 Task: Create a due date automation trigger when advanced on, on the monday before a card is due add checklist with checklist "Resume" incomplete at 11:00 AM.
Action: Mouse moved to (1154, 89)
Screenshot: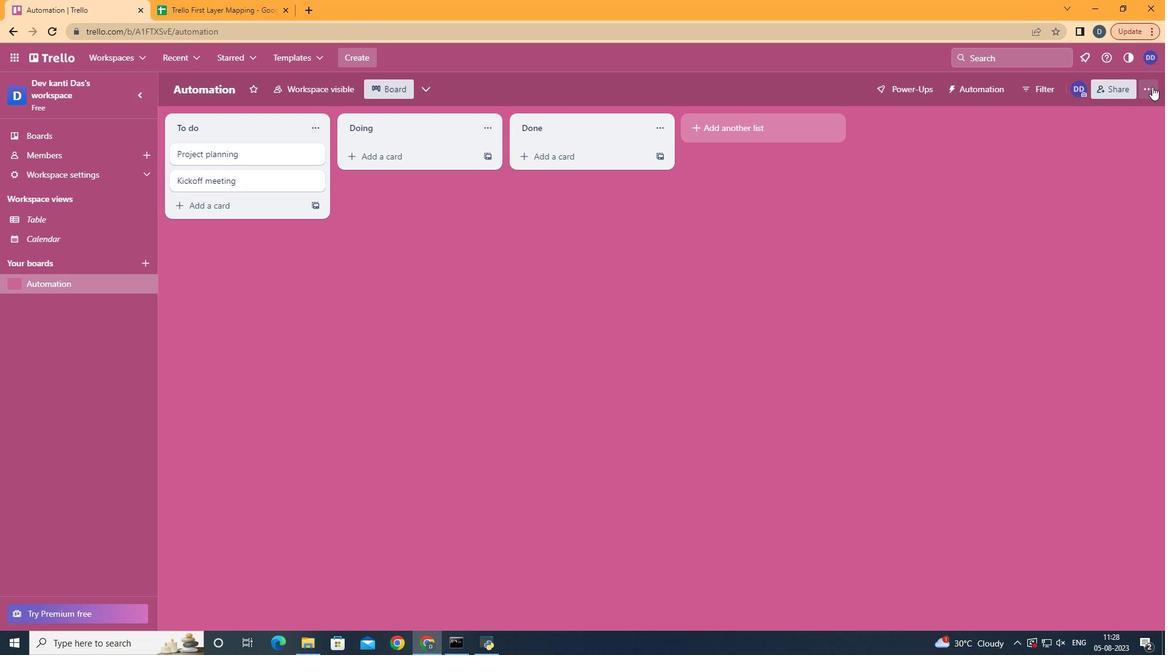
Action: Mouse pressed left at (1154, 89)
Screenshot: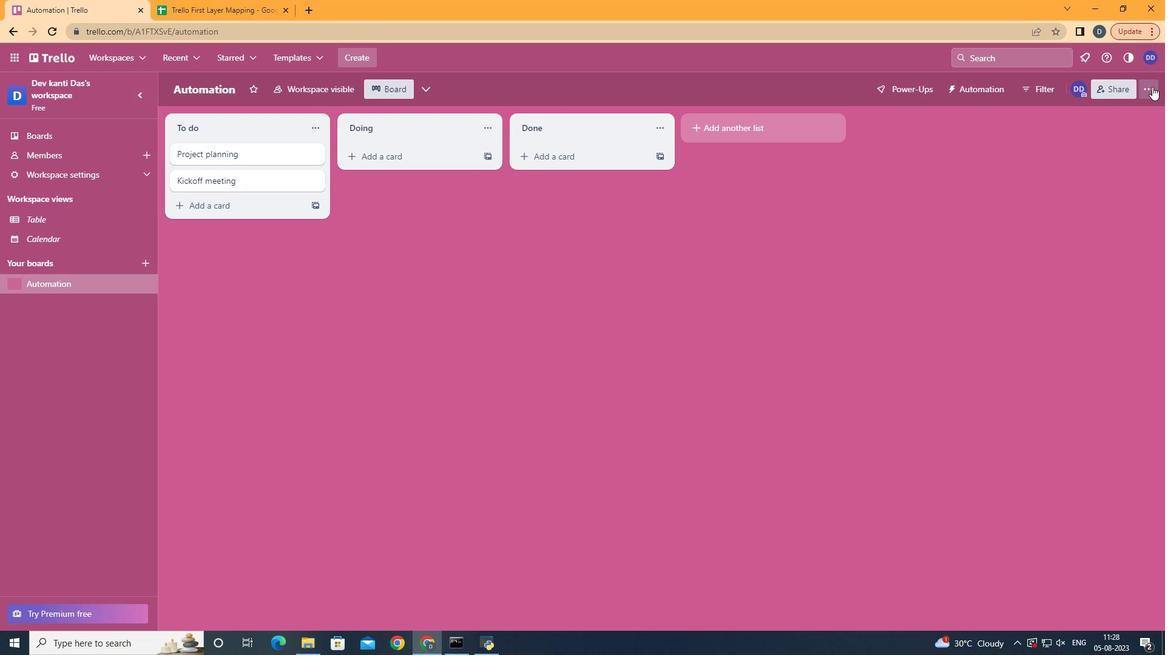 
Action: Mouse moved to (1059, 259)
Screenshot: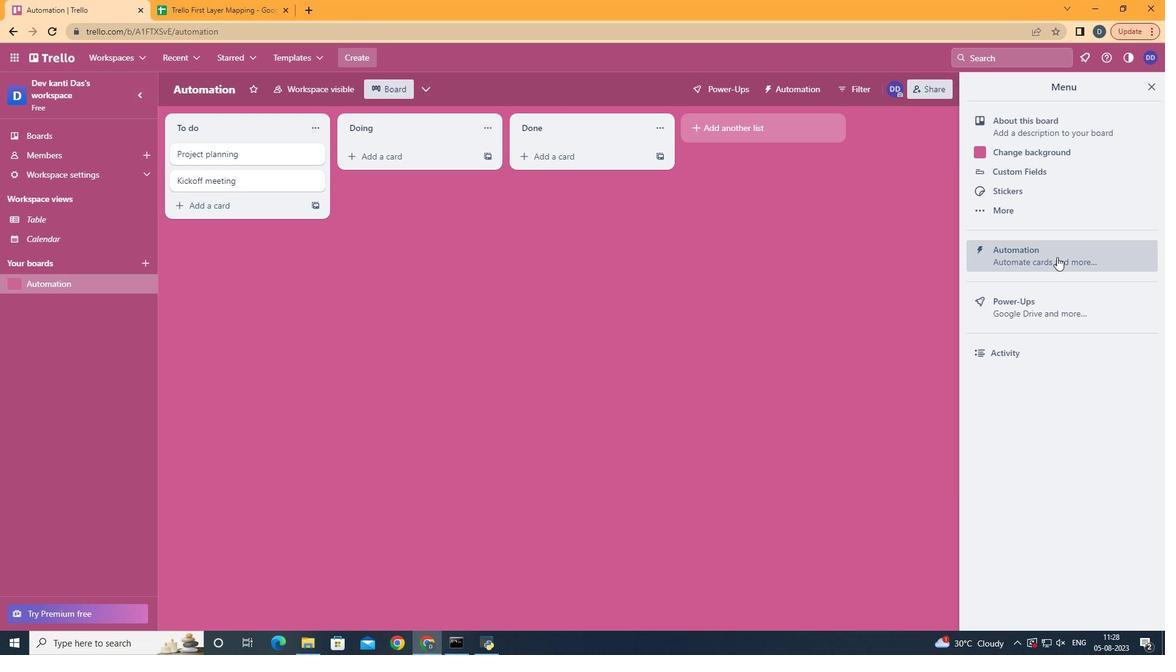 
Action: Mouse pressed left at (1059, 259)
Screenshot: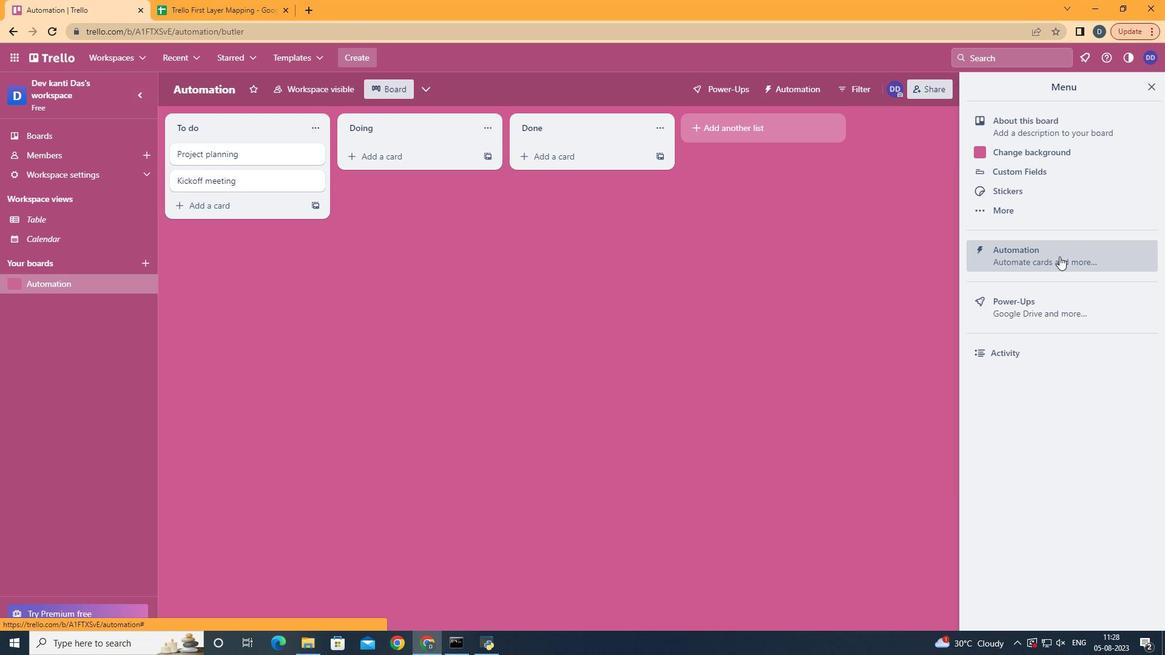 
Action: Mouse moved to (244, 250)
Screenshot: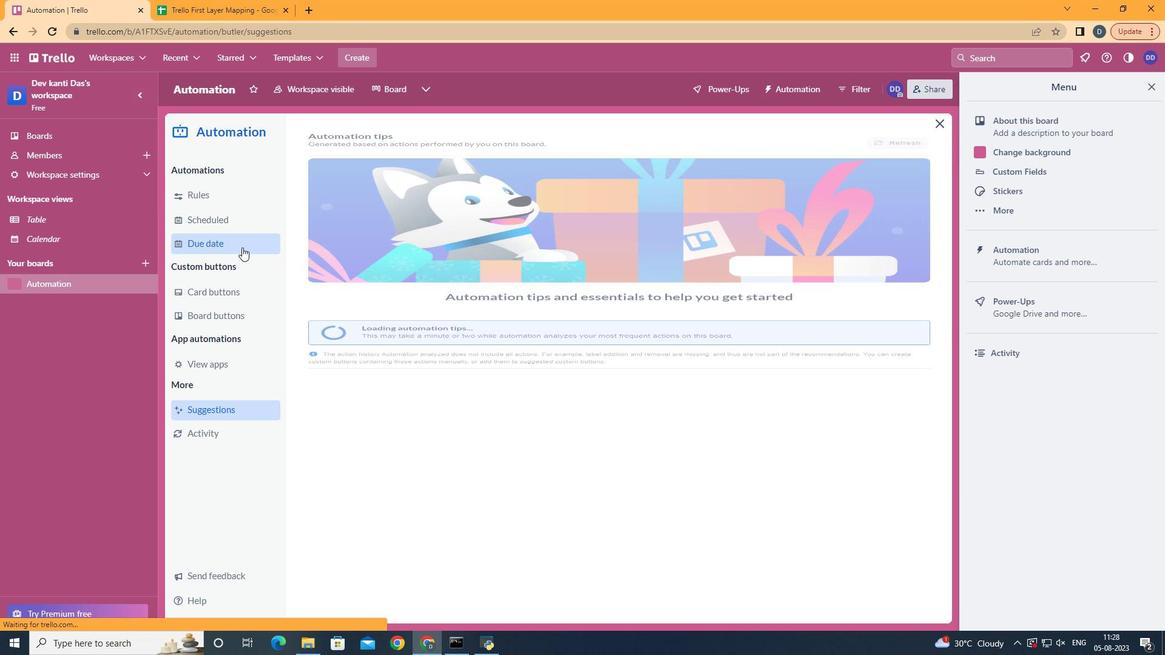 
Action: Mouse pressed left at (244, 250)
Screenshot: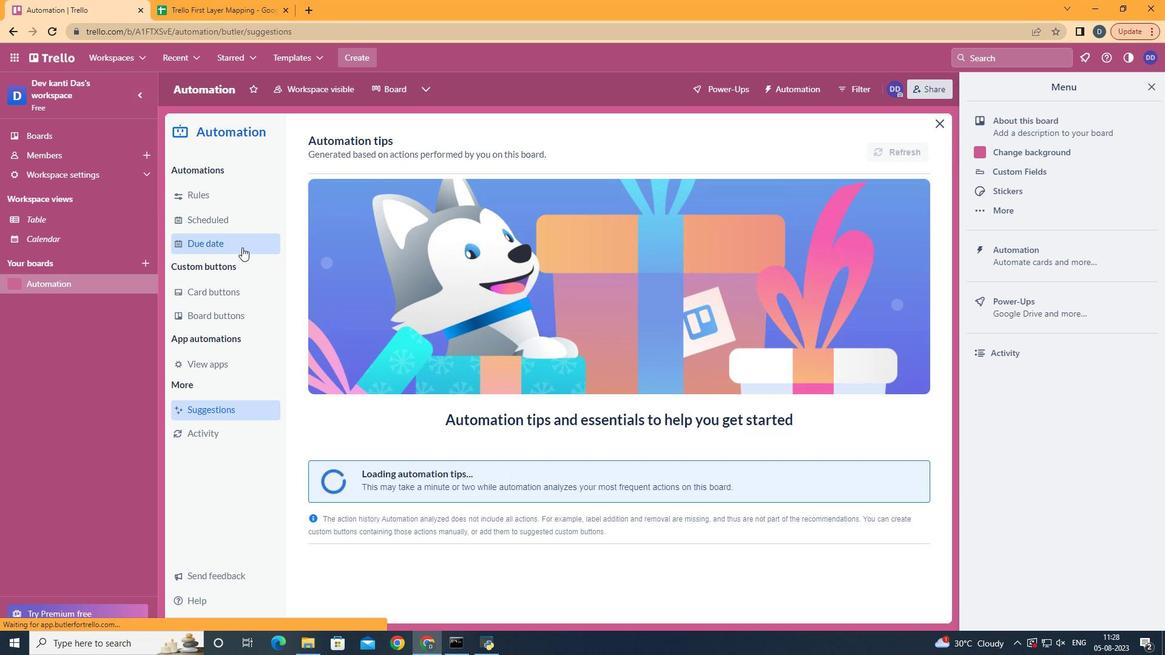 
Action: Mouse moved to (847, 150)
Screenshot: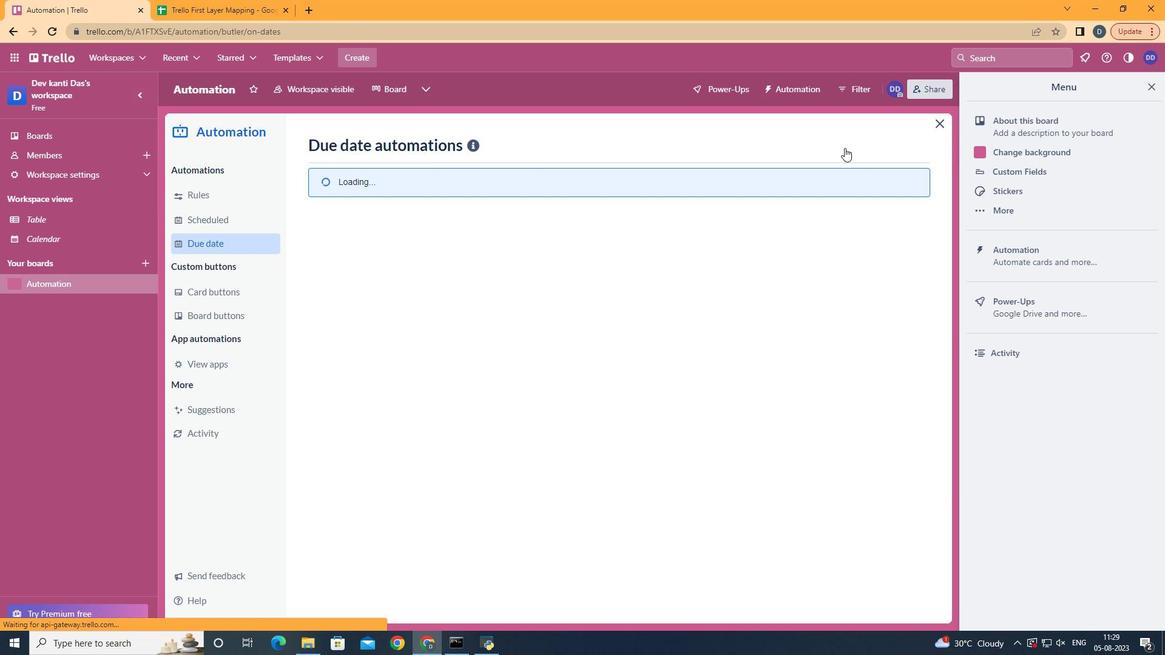 
Action: Mouse pressed left at (847, 150)
Screenshot: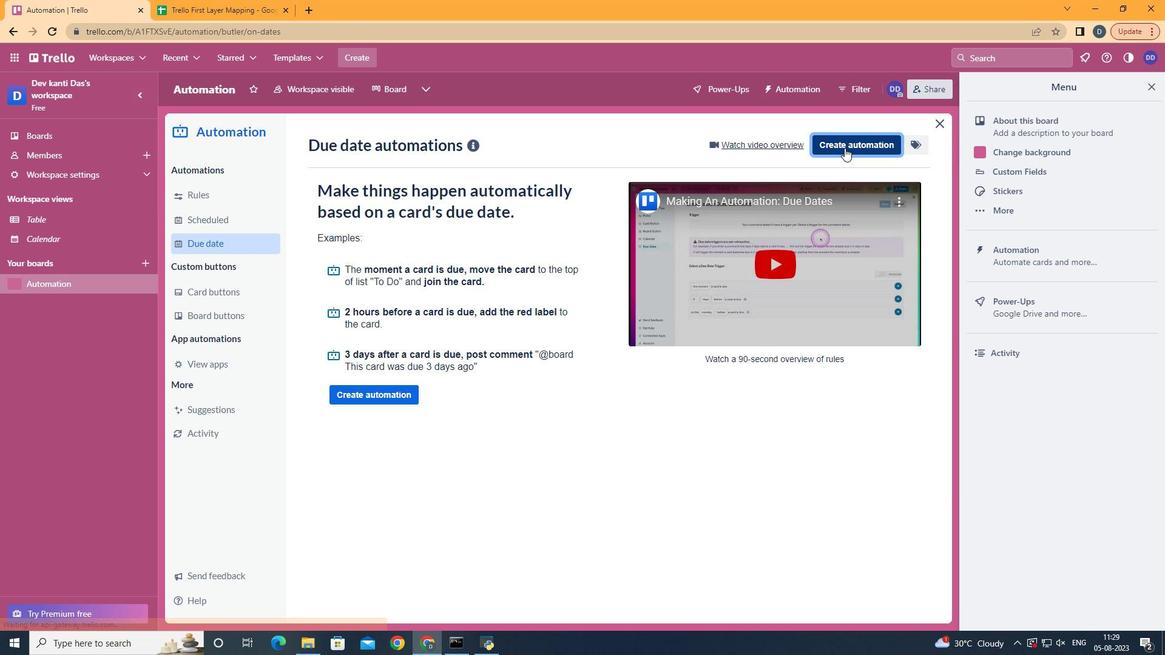 
Action: Mouse moved to (665, 262)
Screenshot: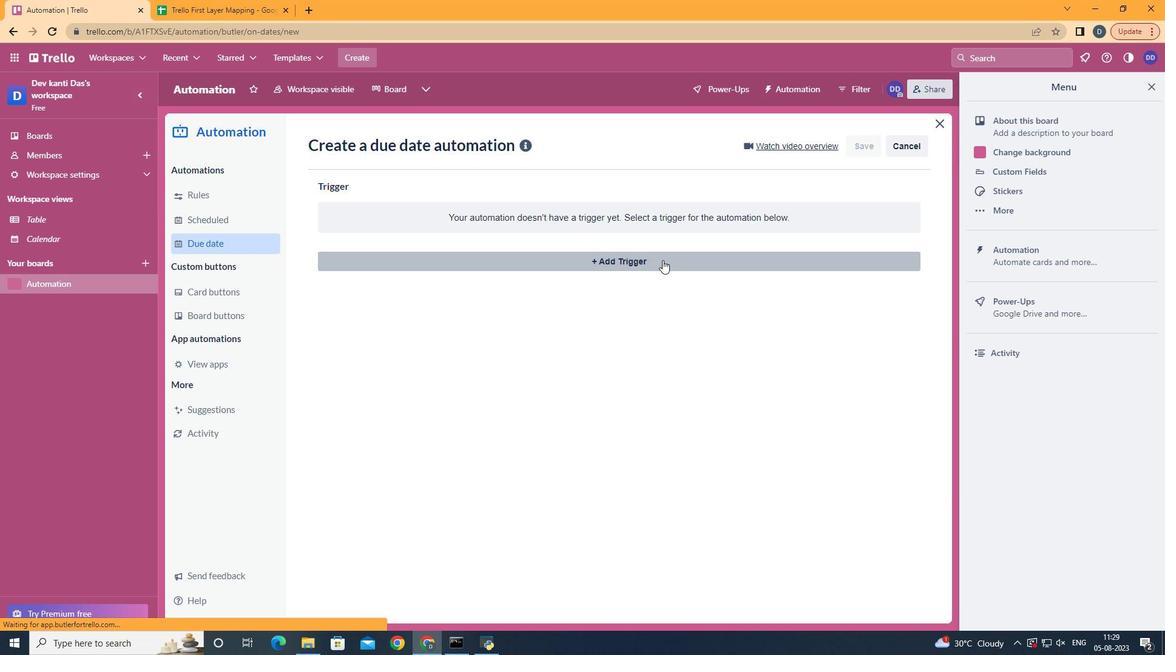 
Action: Mouse pressed left at (665, 262)
Screenshot: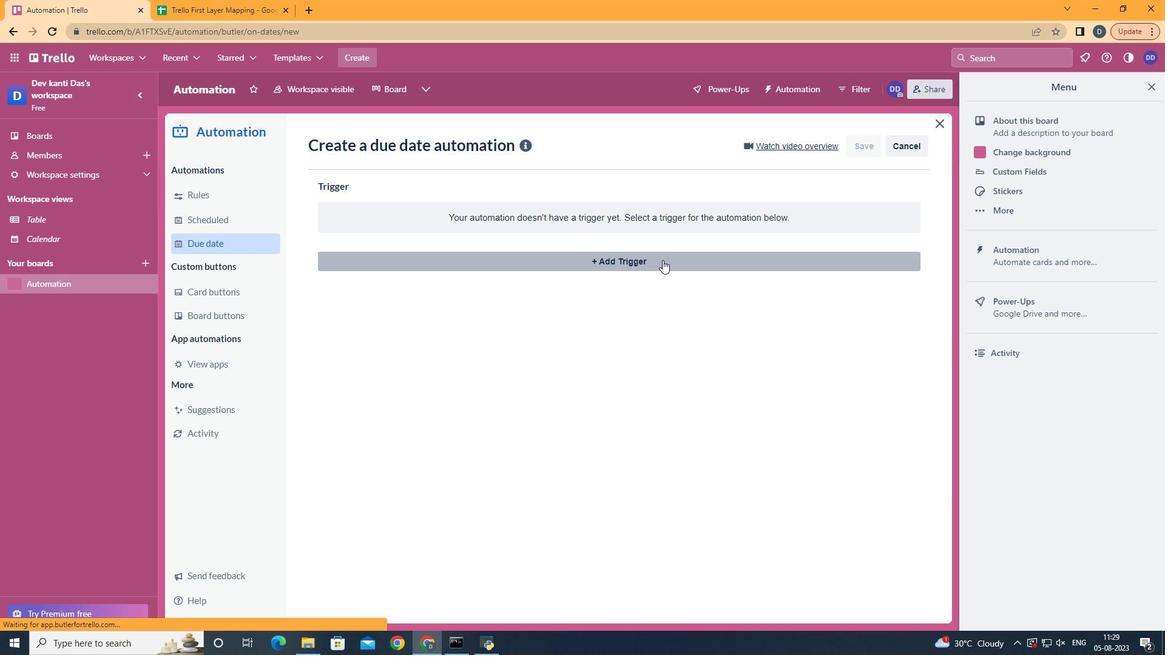 
Action: Mouse moved to (394, 327)
Screenshot: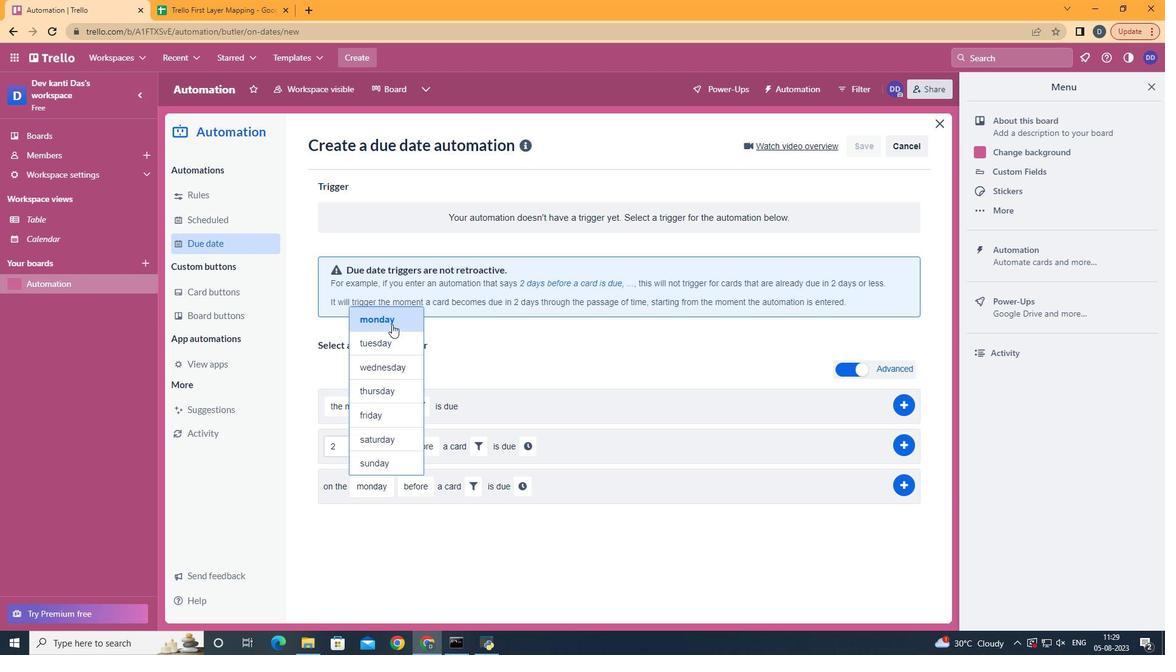 
Action: Mouse pressed left at (394, 327)
Screenshot: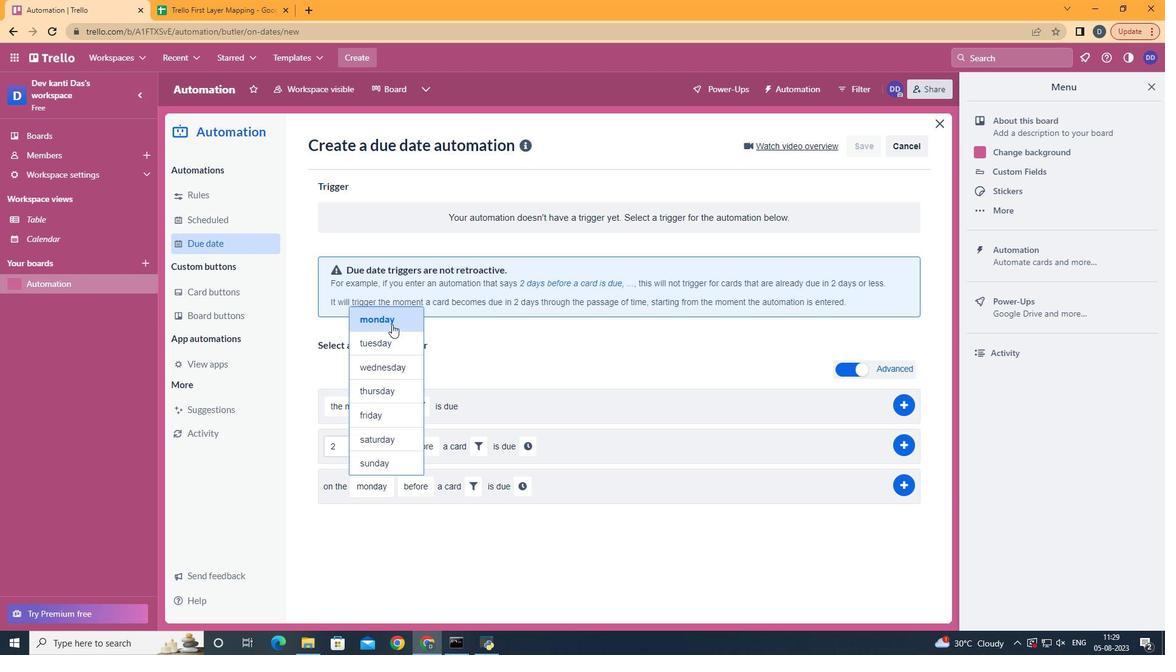 
Action: Mouse moved to (427, 504)
Screenshot: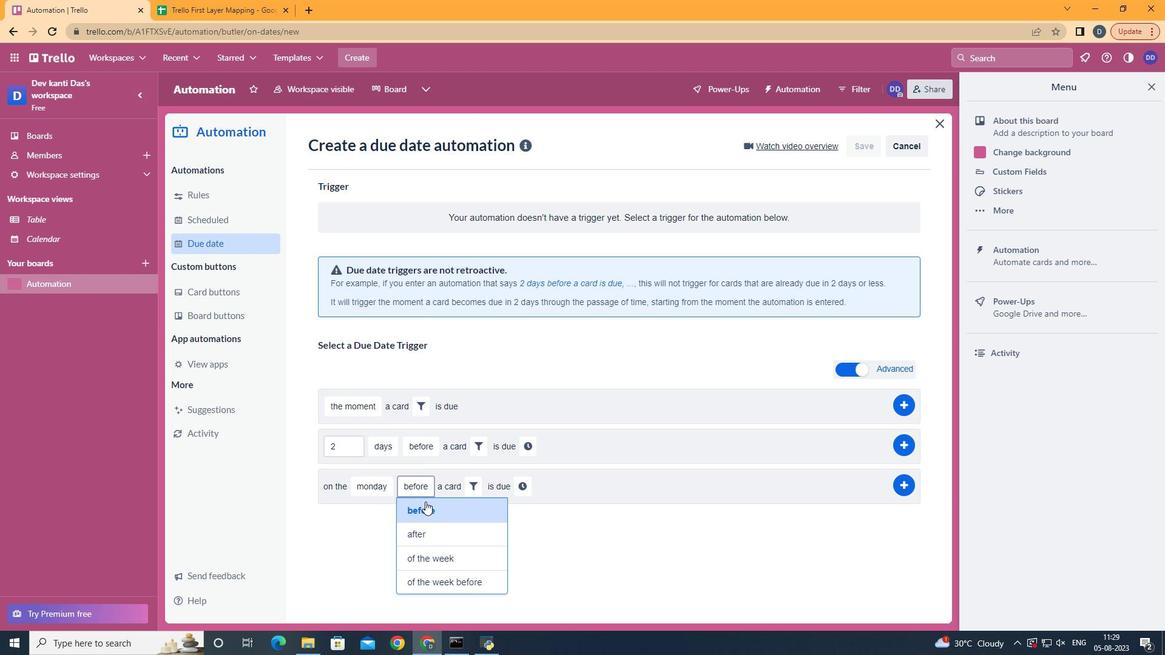 
Action: Mouse pressed left at (427, 504)
Screenshot: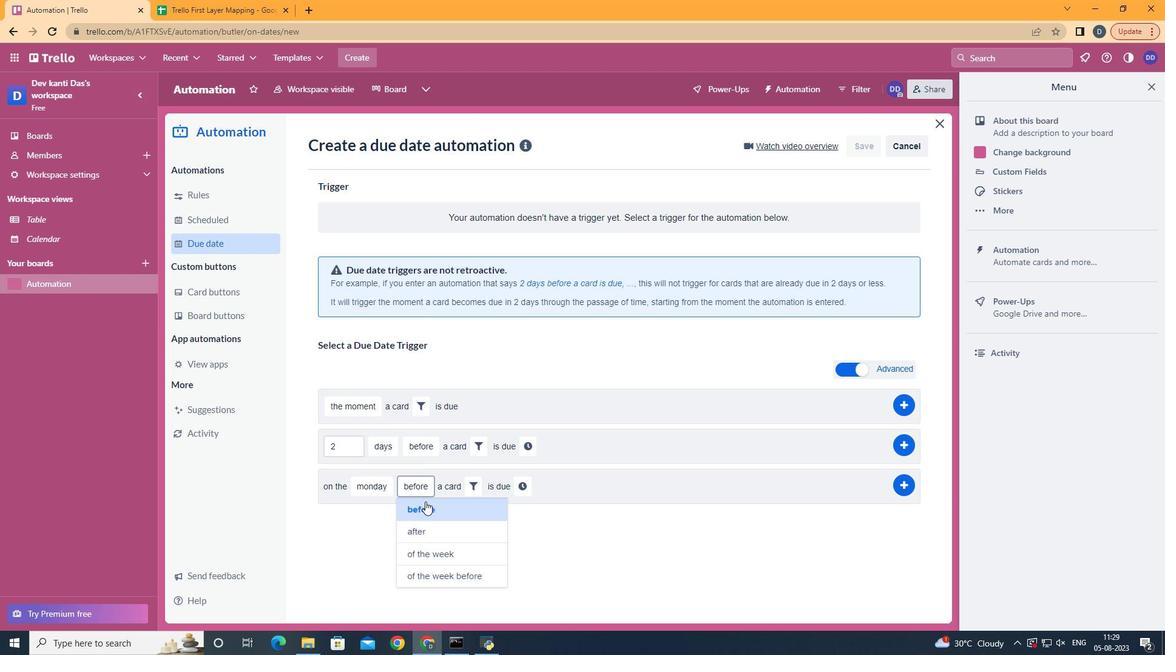 
Action: Mouse moved to (484, 489)
Screenshot: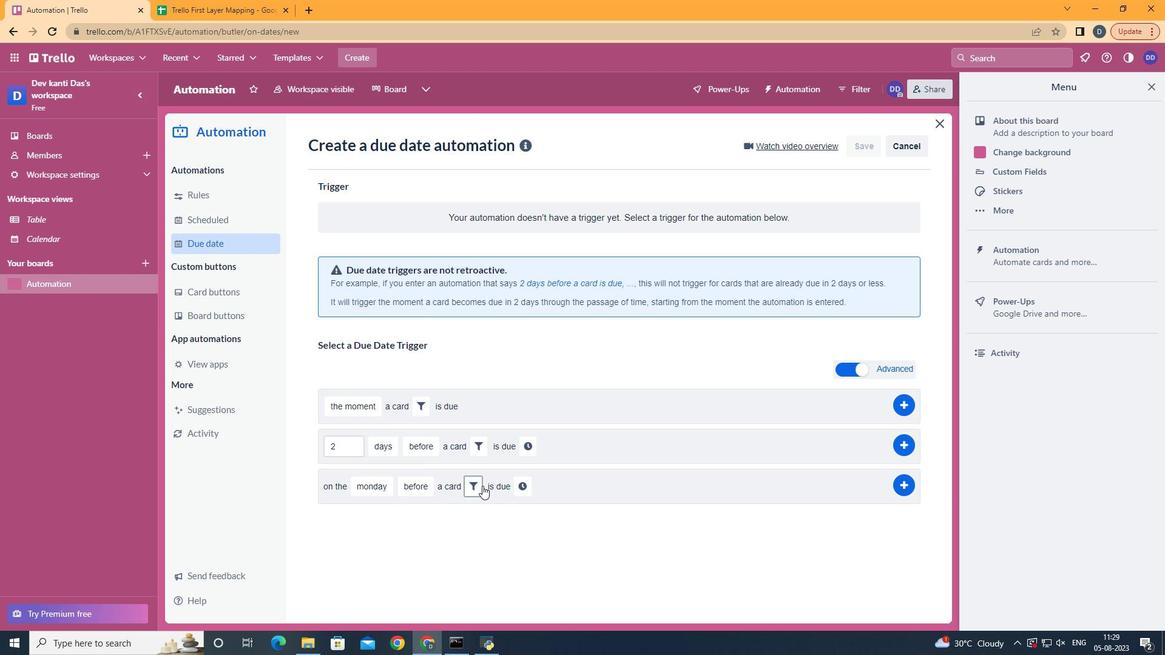
Action: Mouse pressed left at (484, 489)
Screenshot: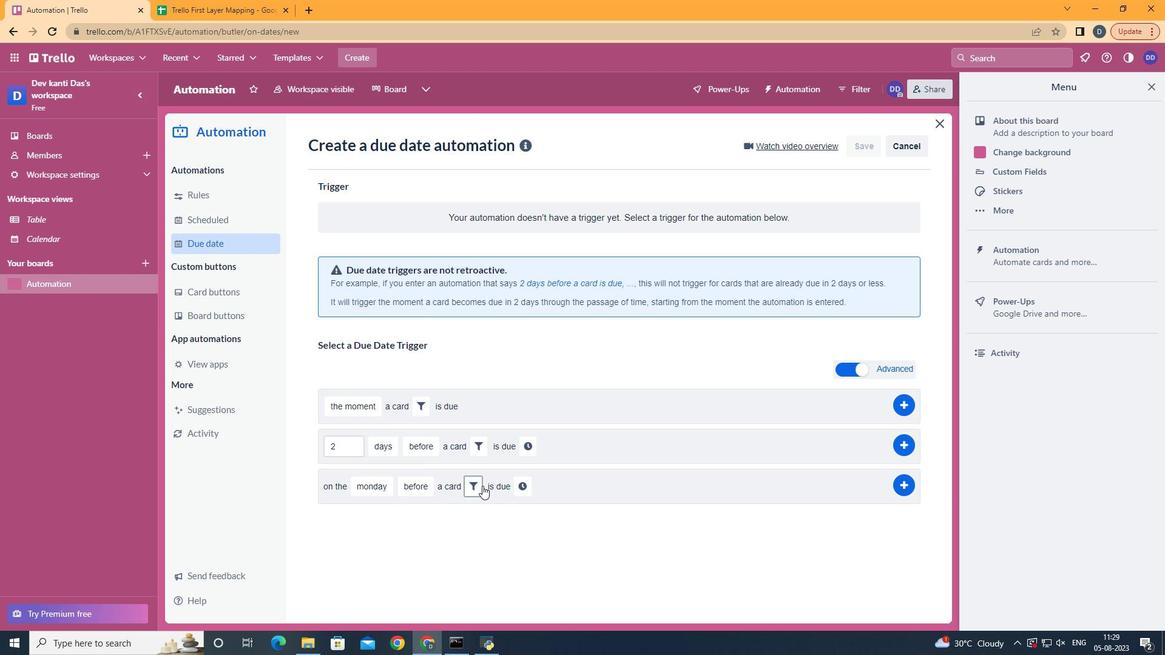 
Action: Mouse moved to (575, 528)
Screenshot: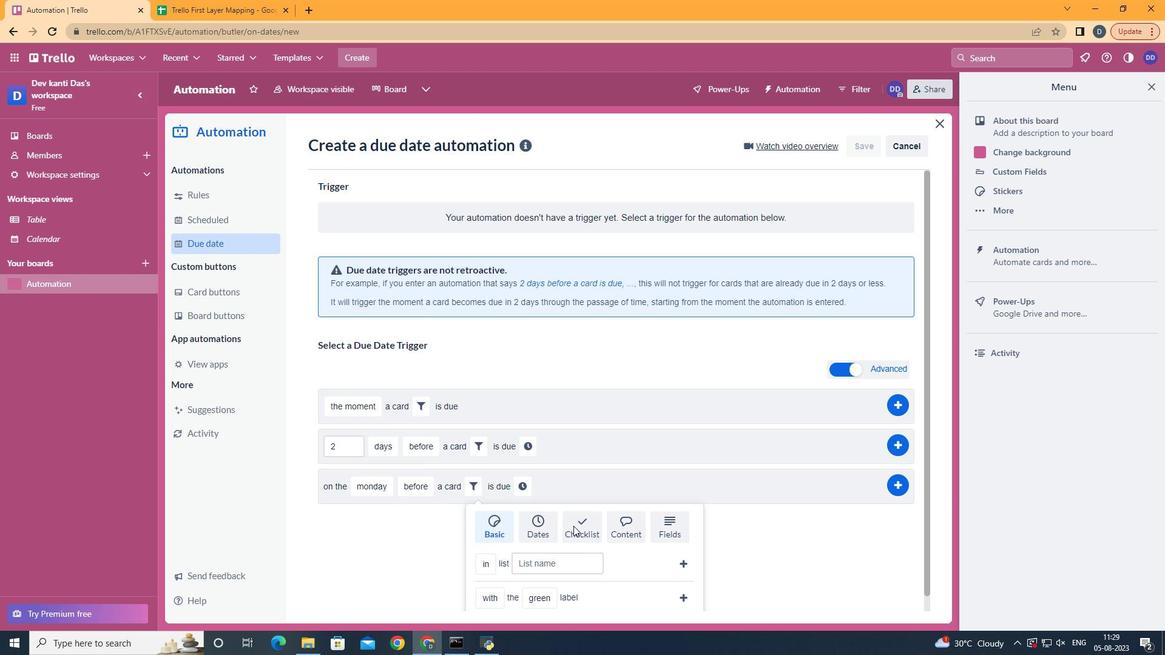 
Action: Mouse pressed left at (575, 528)
Screenshot: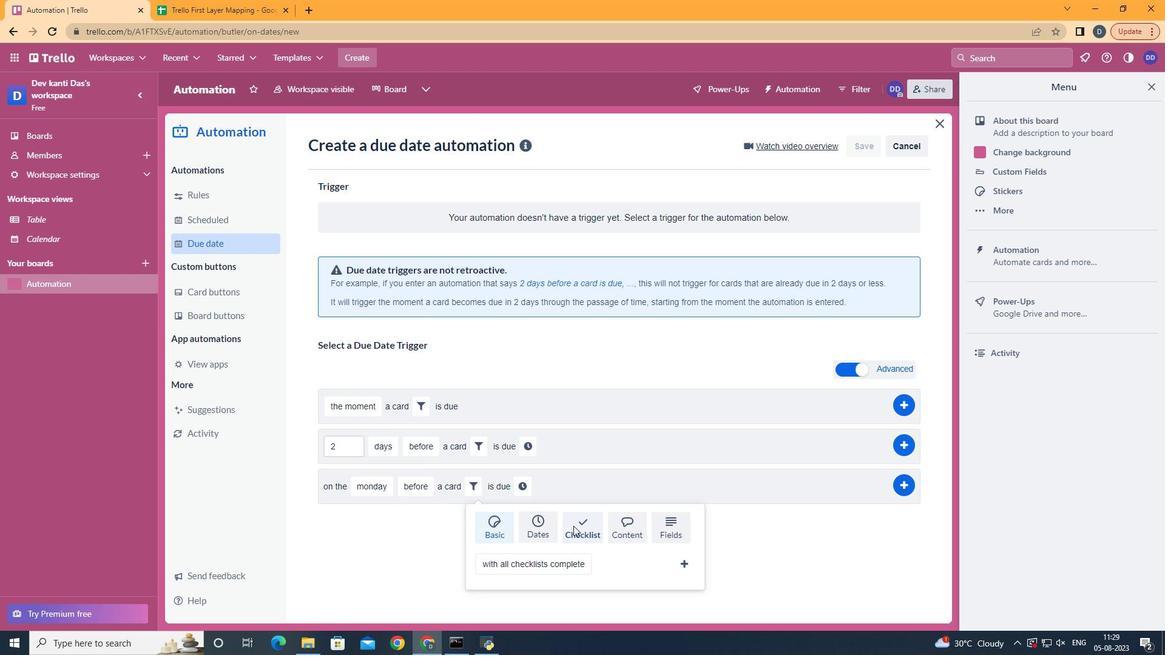 
Action: Mouse moved to (574, 497)
Screenshot: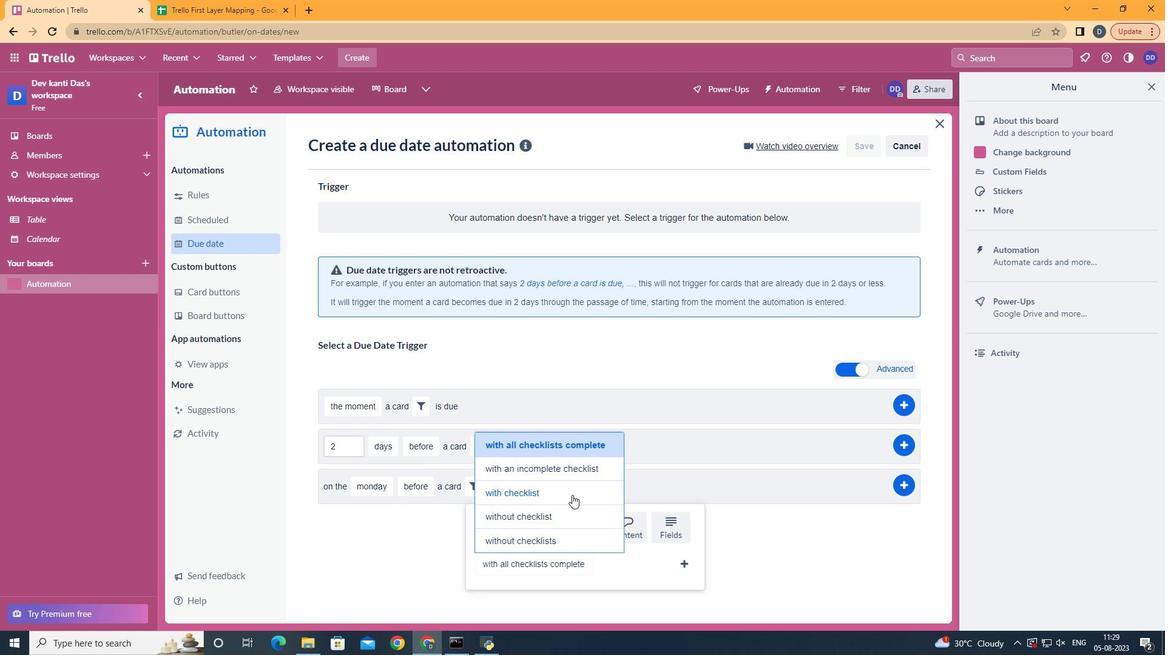 
Action: Mouse pressed left at (574, 497)
Screenshot: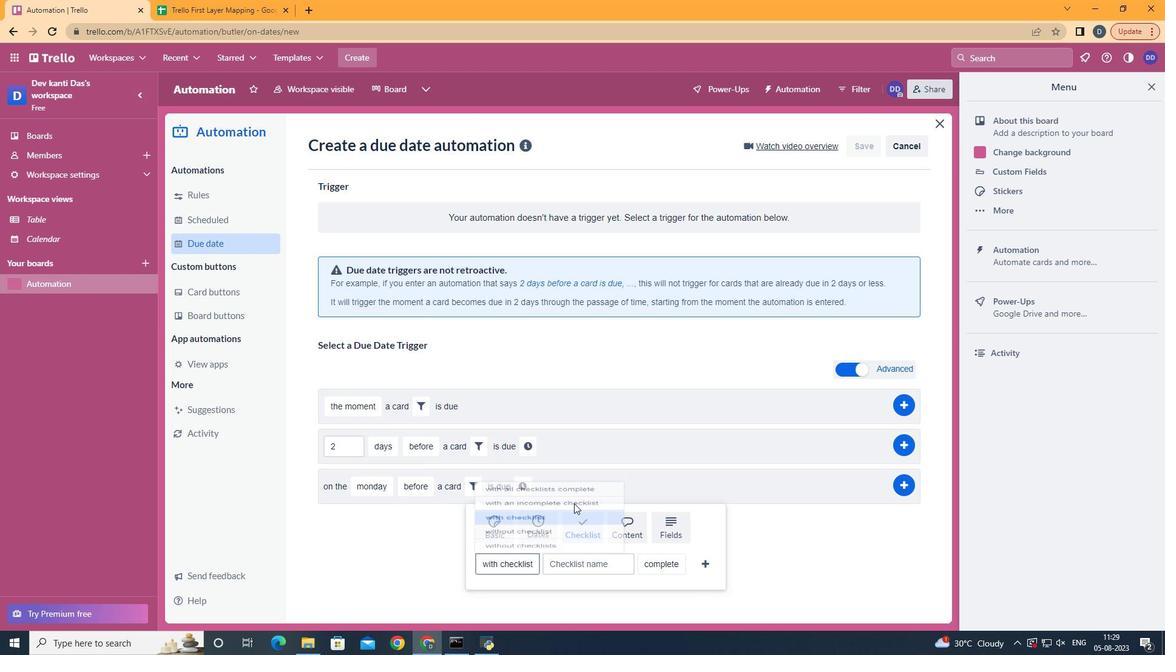 
Action: Mouse moved to (617, 564)
Screenshot: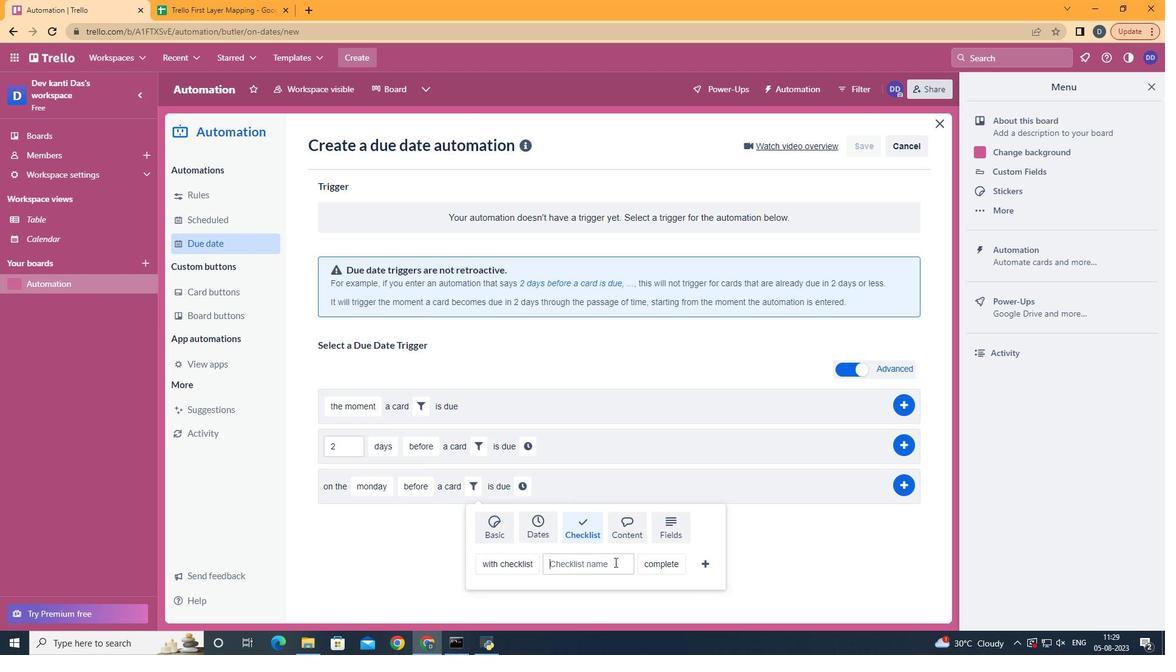 
Action: Mouse pressed left at (617, 564)
Screenshot: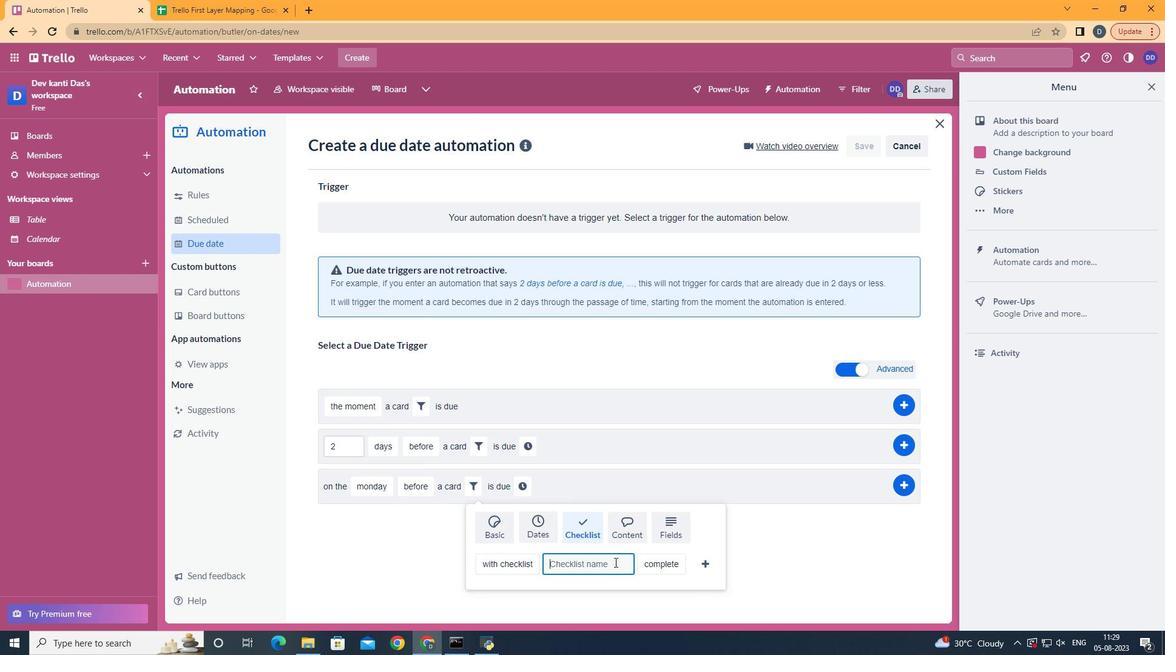 
Action: Key pressed <Key.shift>Resume
Screenshot: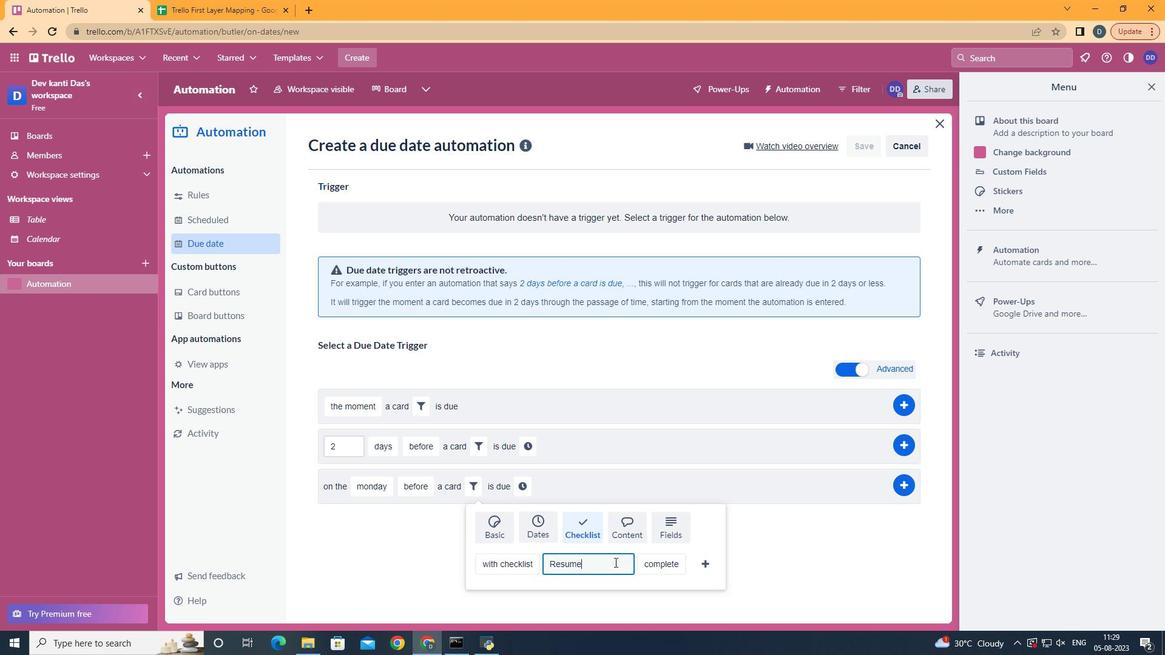 
Action: Mouse moved to (674, 543)
Screenshot: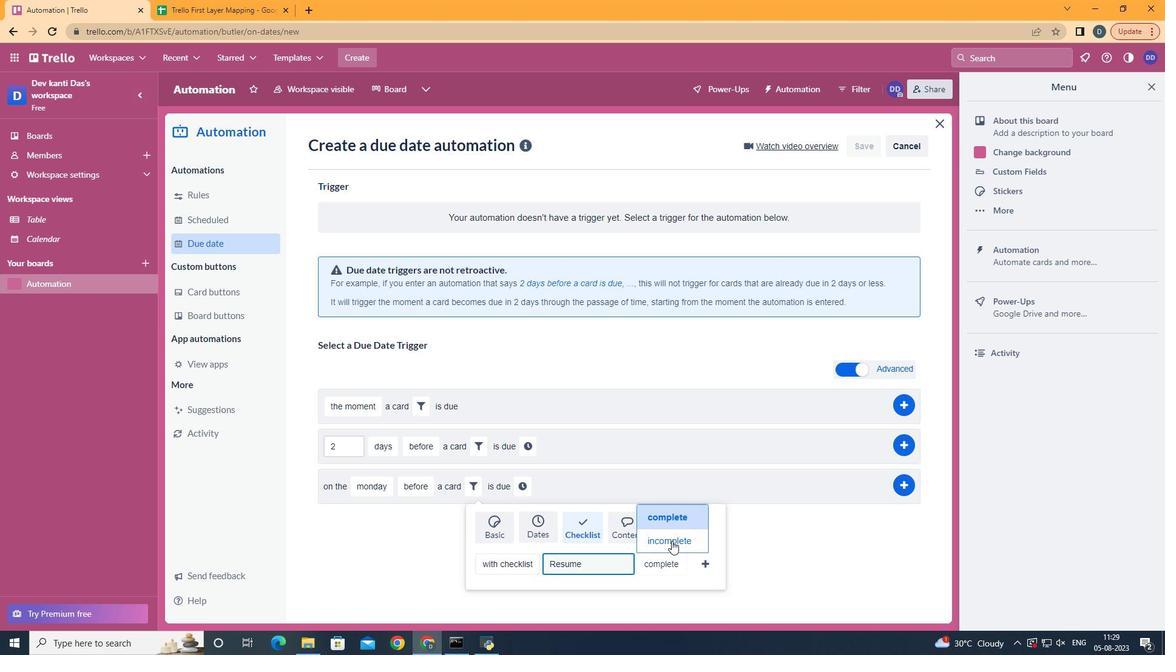 
Action: Mouse pressed left at (674, 543)
Screenshot: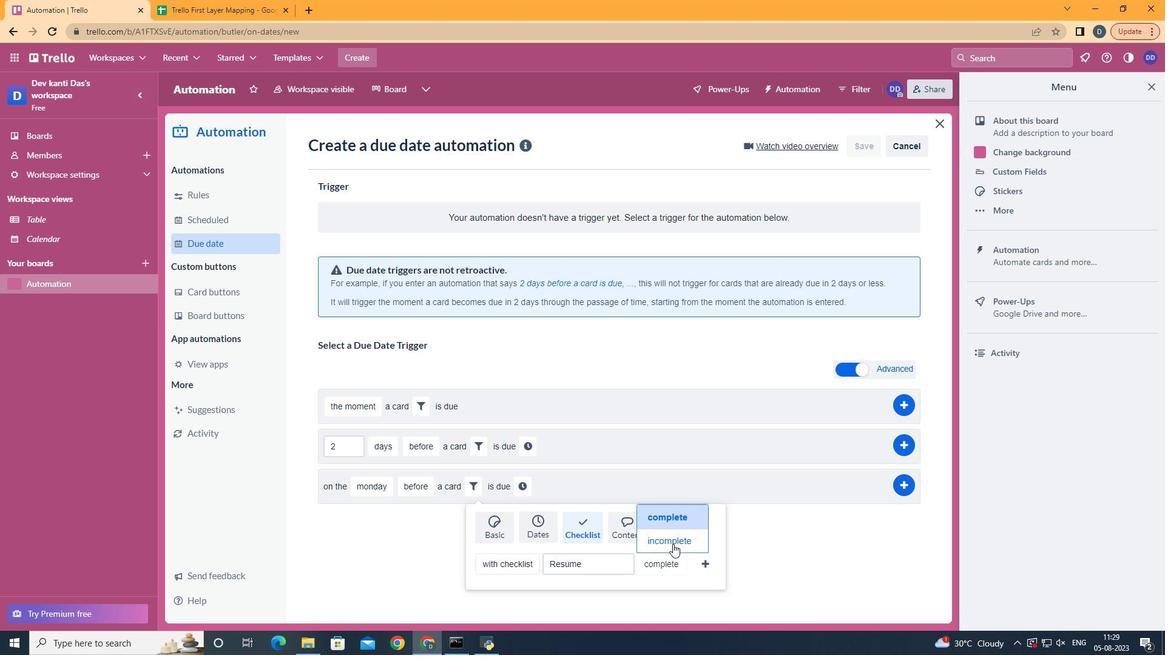 
Action: Mouse moved to (720, 570)
Screenshot: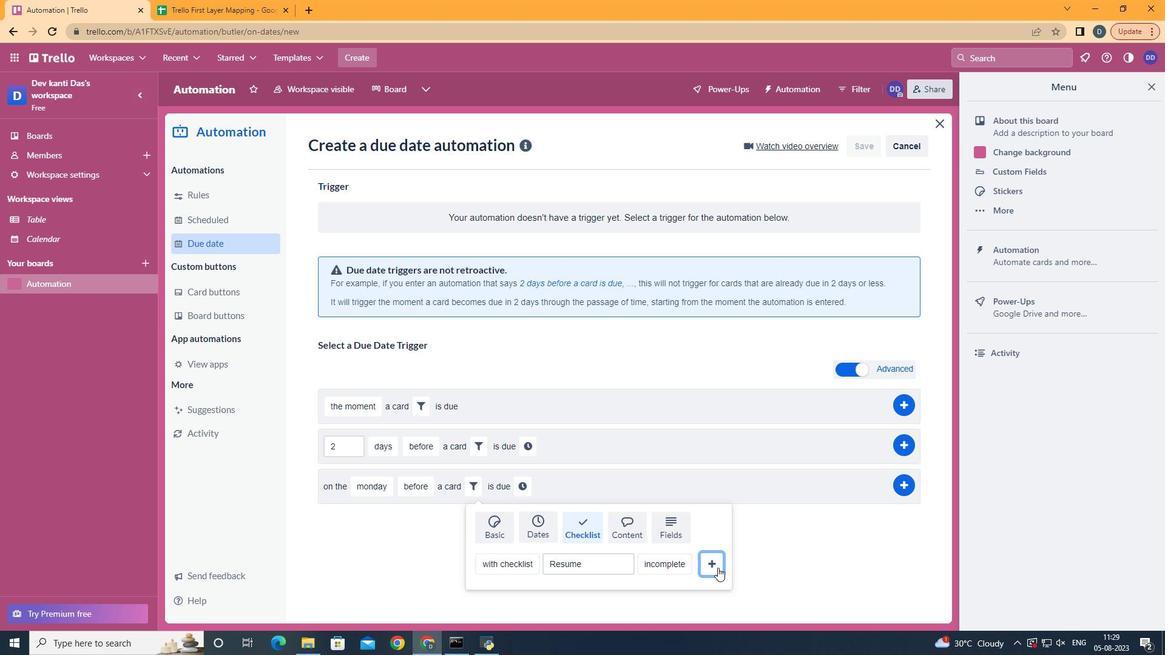 
Action: Mouse pressed left at (720, 570)
Screenshot: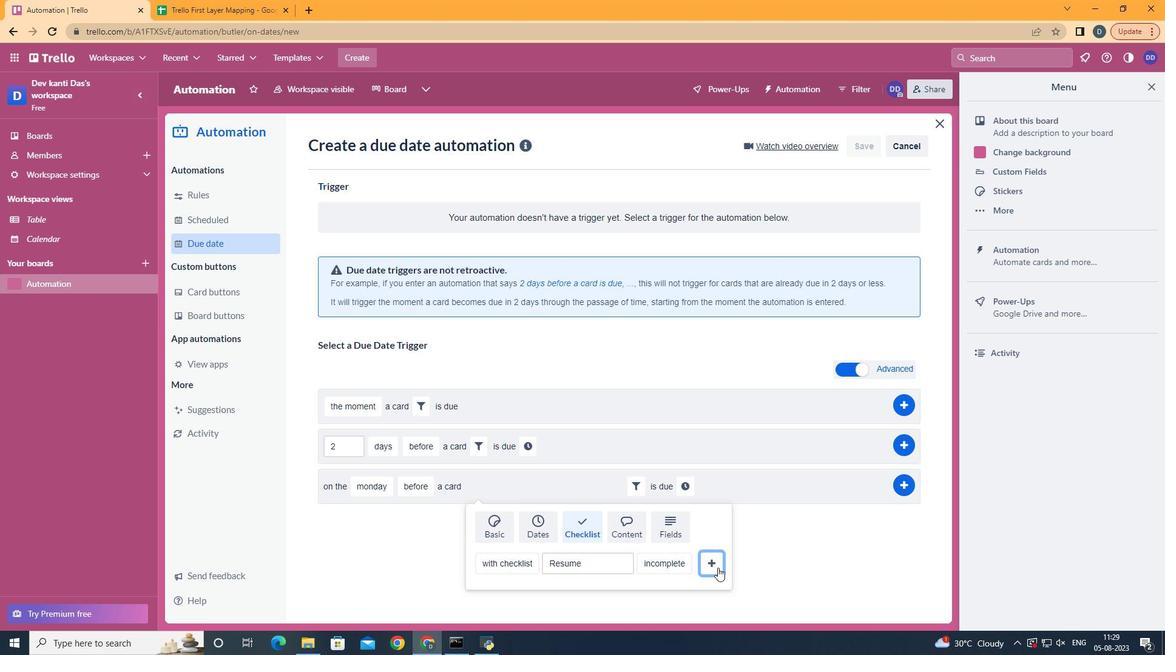 
Action: Mouse moved to (691, 488)
Screenshot: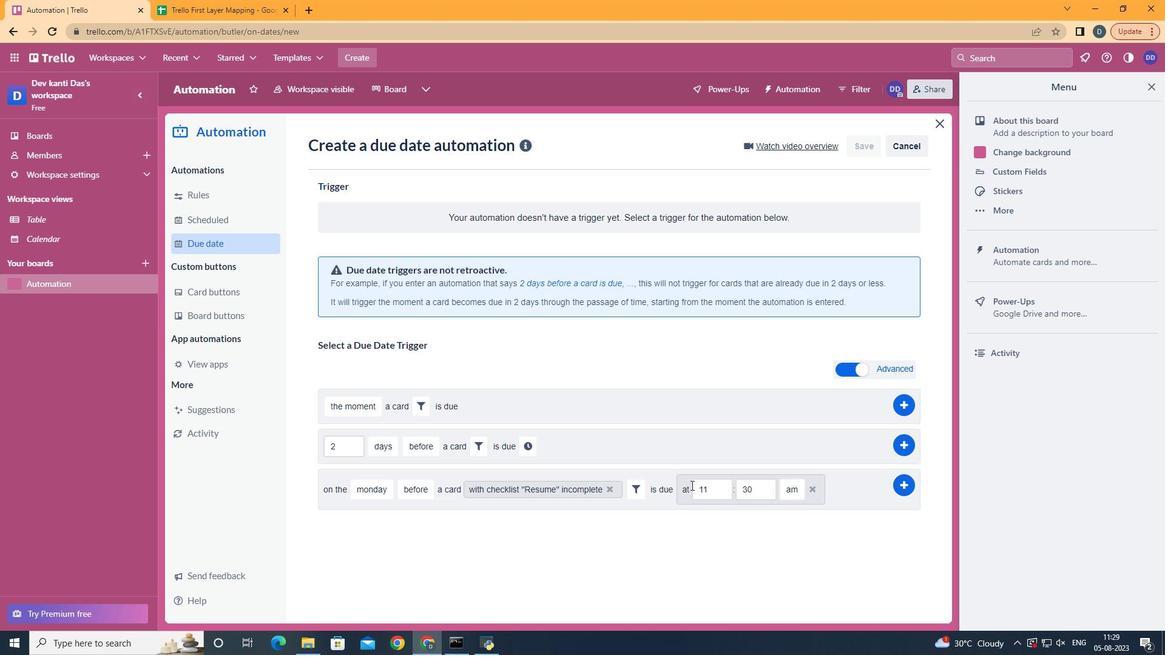 
Action: Mouse pressed left at (691, 488)
Screenshot: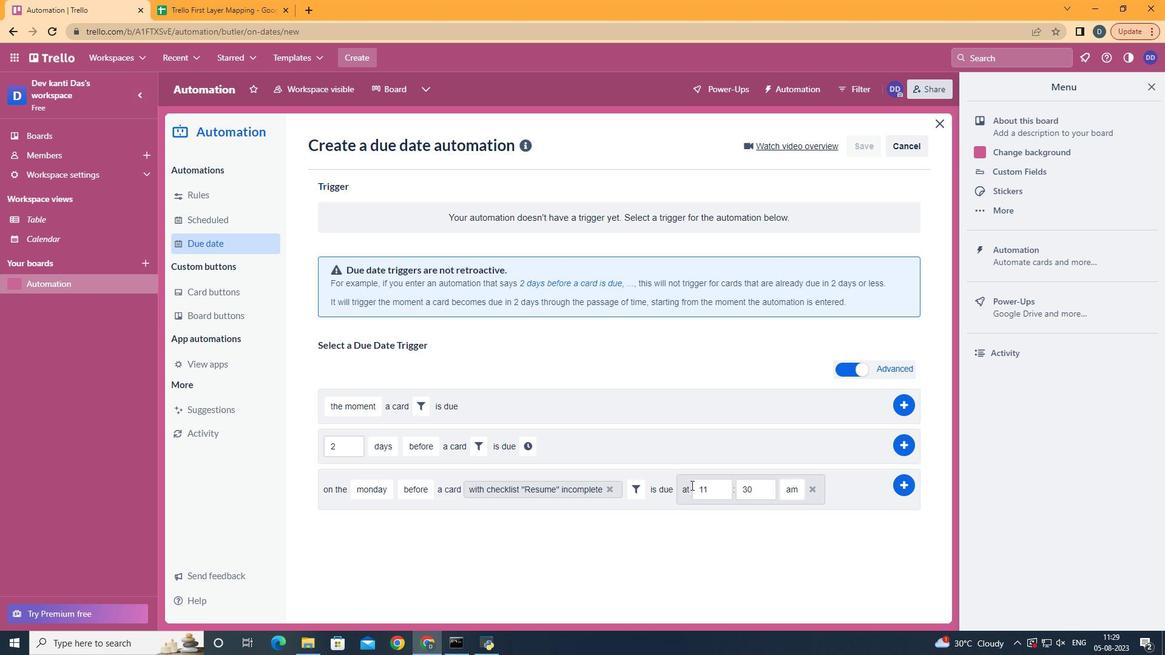 
Action: Mouse moved to (761, 487)
Screenshot: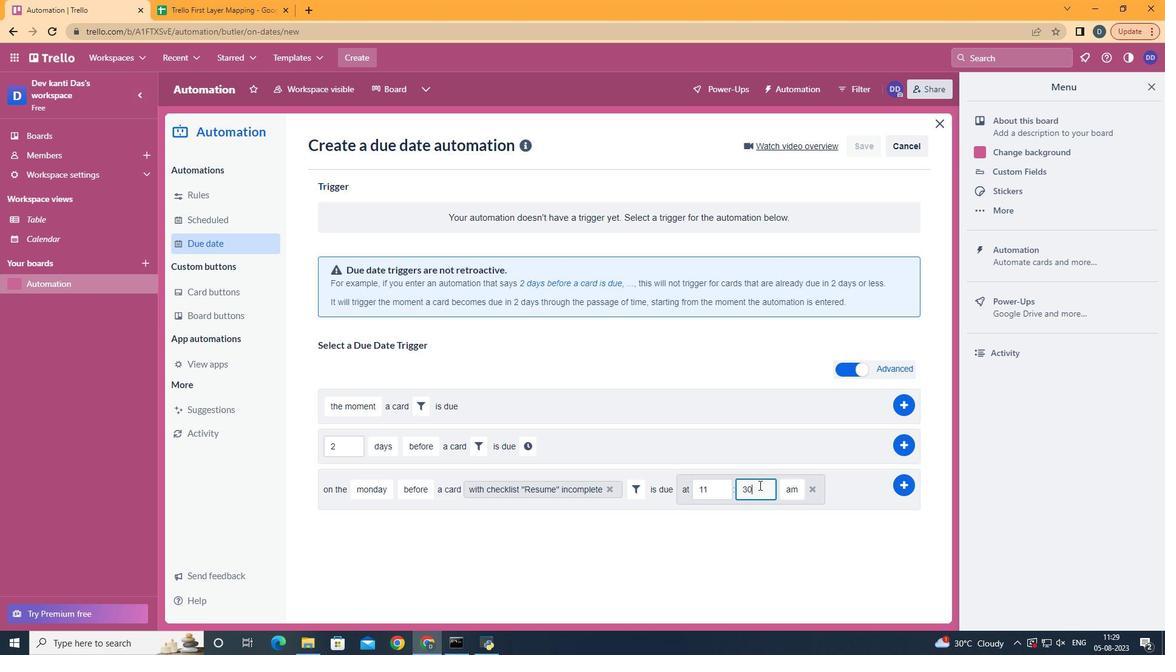 
Action: Mouse pressed left at (761, 487)
Screenshot: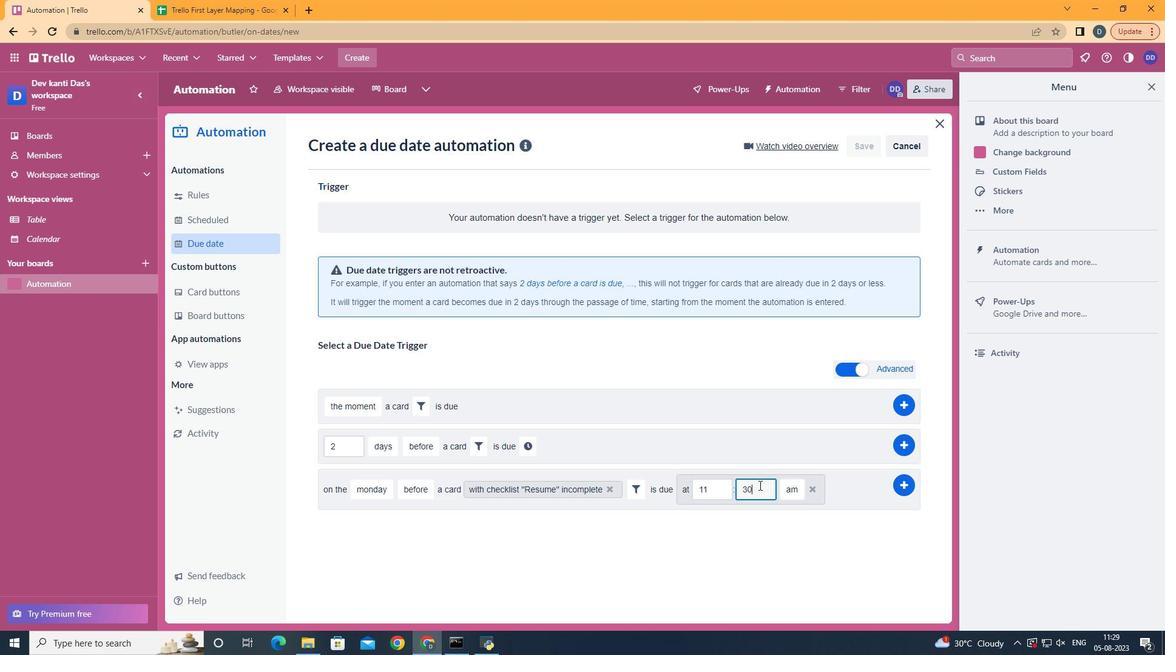 
Action: Key pressed <Key.backspace><Key.backspace>00
Screenshot: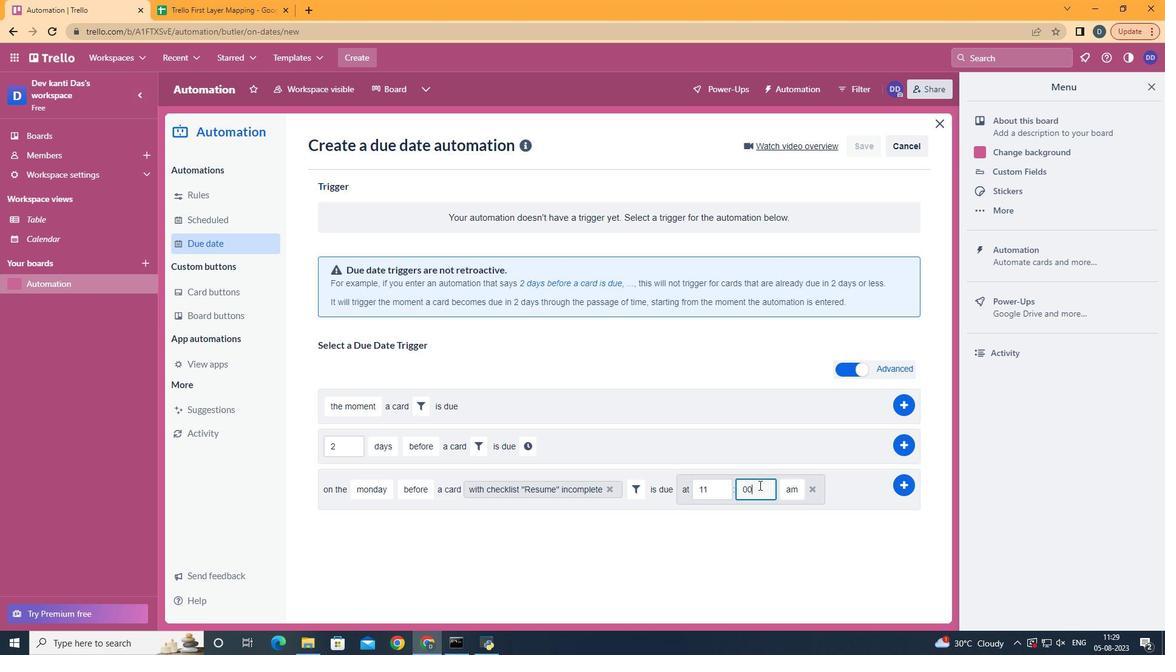 
Action: Mouse moved to (916, 481)
Screenshot: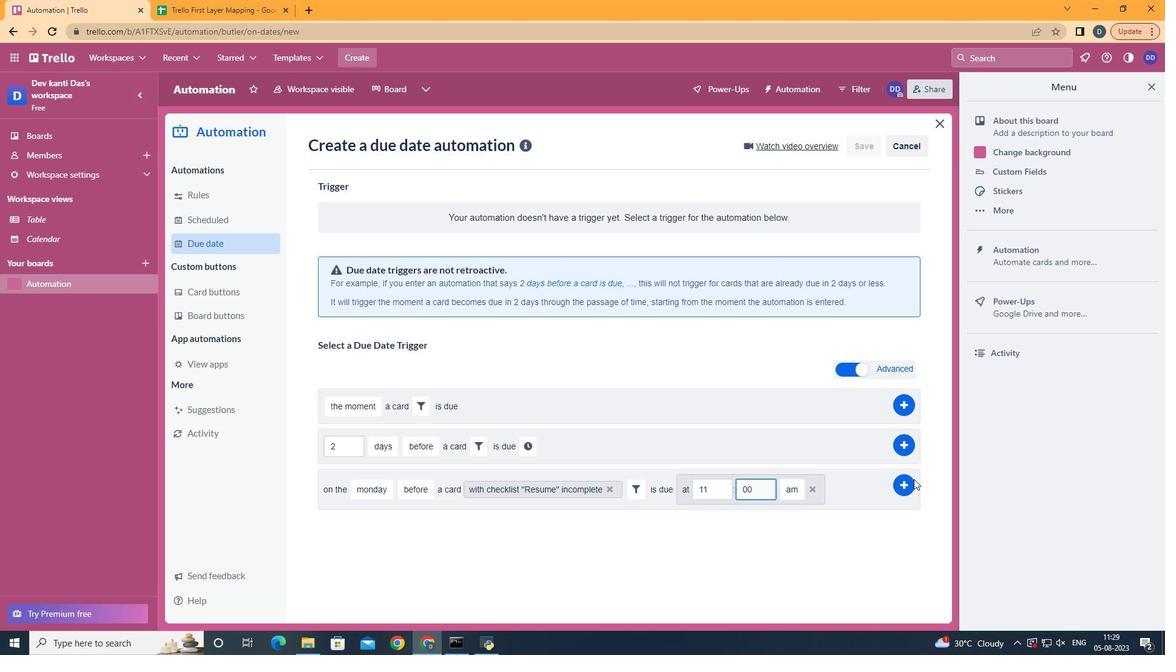 
Action: Mouse pressed left at (916, 481)
Screenshot: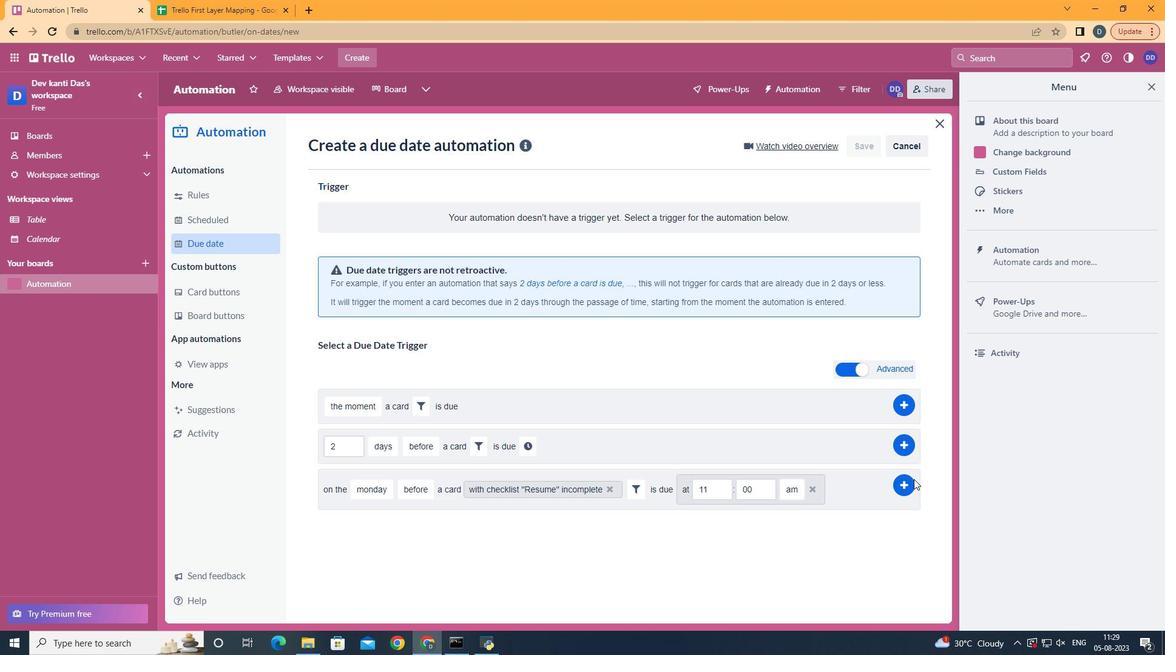 
Action: Mouse moved to (909, 484)
Screenshot: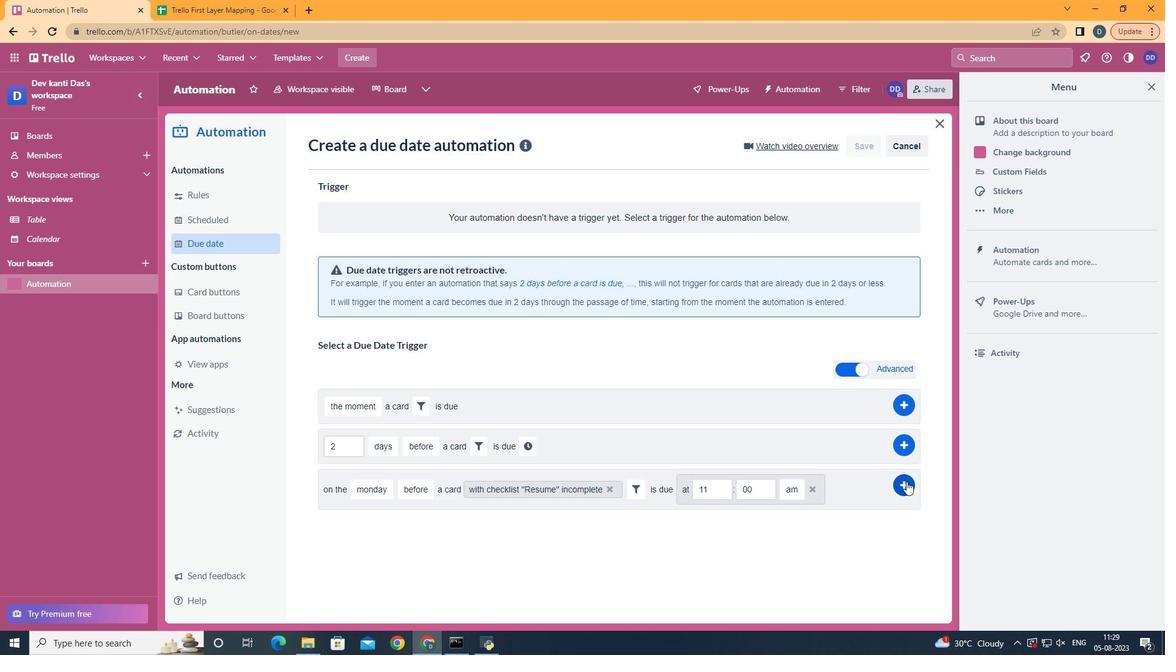
Action: Mouse pressed left at (909, 484)
Screenshot: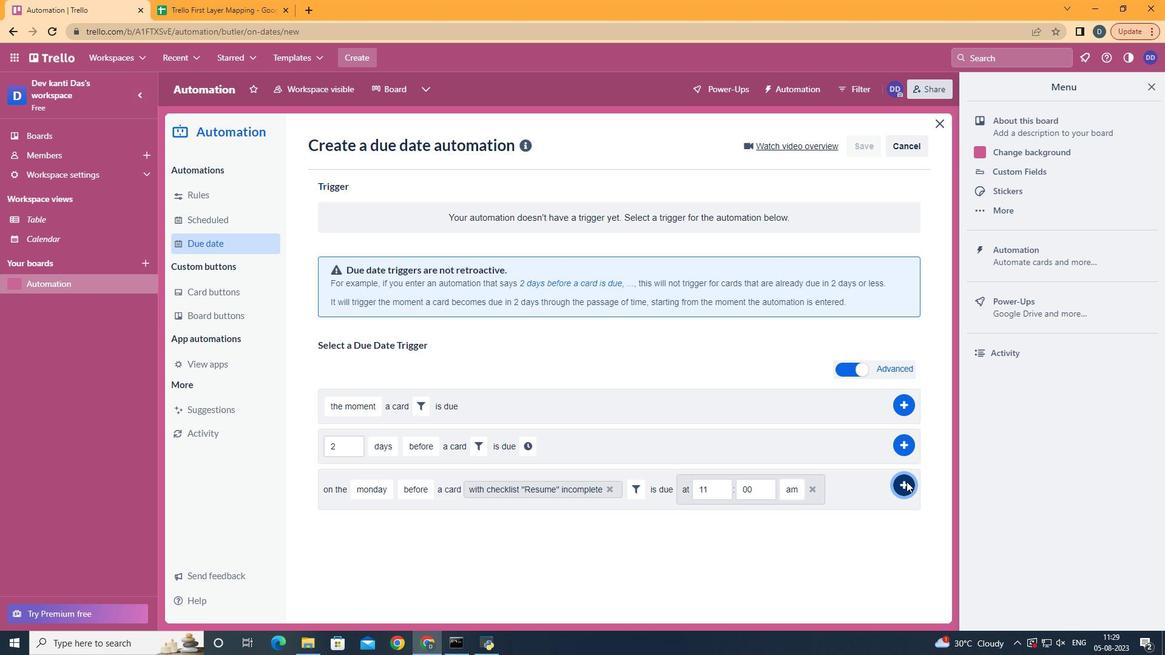 
Action: Mouse moved to (602, 257)
Screenshot: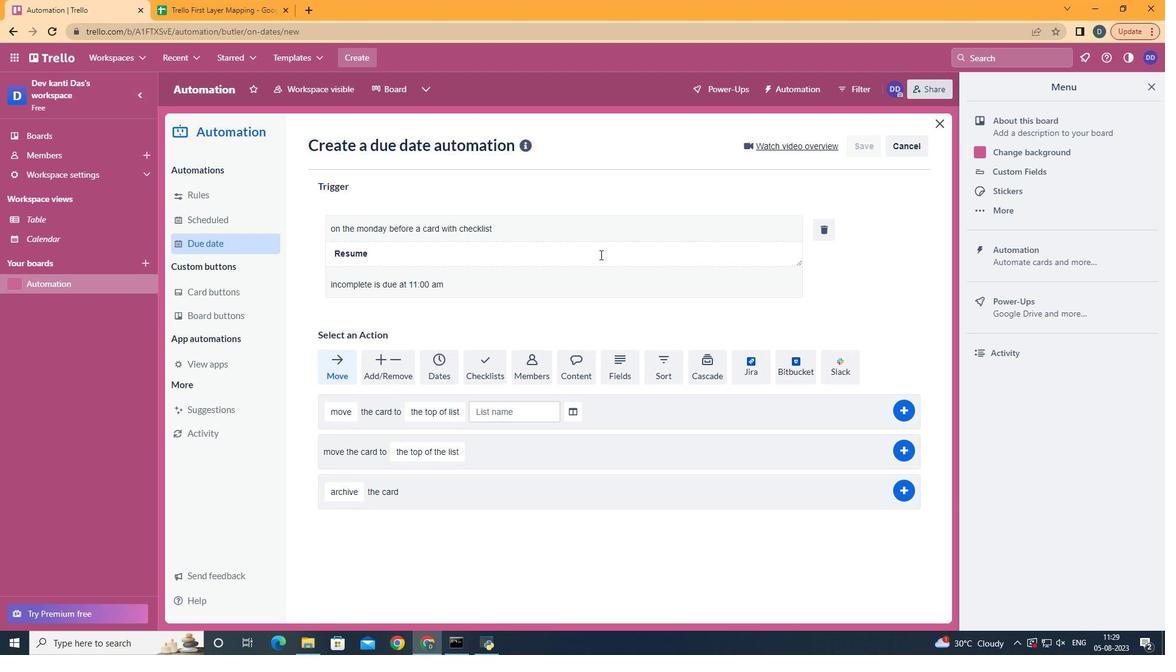 
